 Task: Add the task  Issue with data being truncated when saving to database to the section Feature Fest in the project ZeroG and add a Due Date to the respective task as 2023/12/10.
Action: Mouse moved to (57, 393)
Screenshot: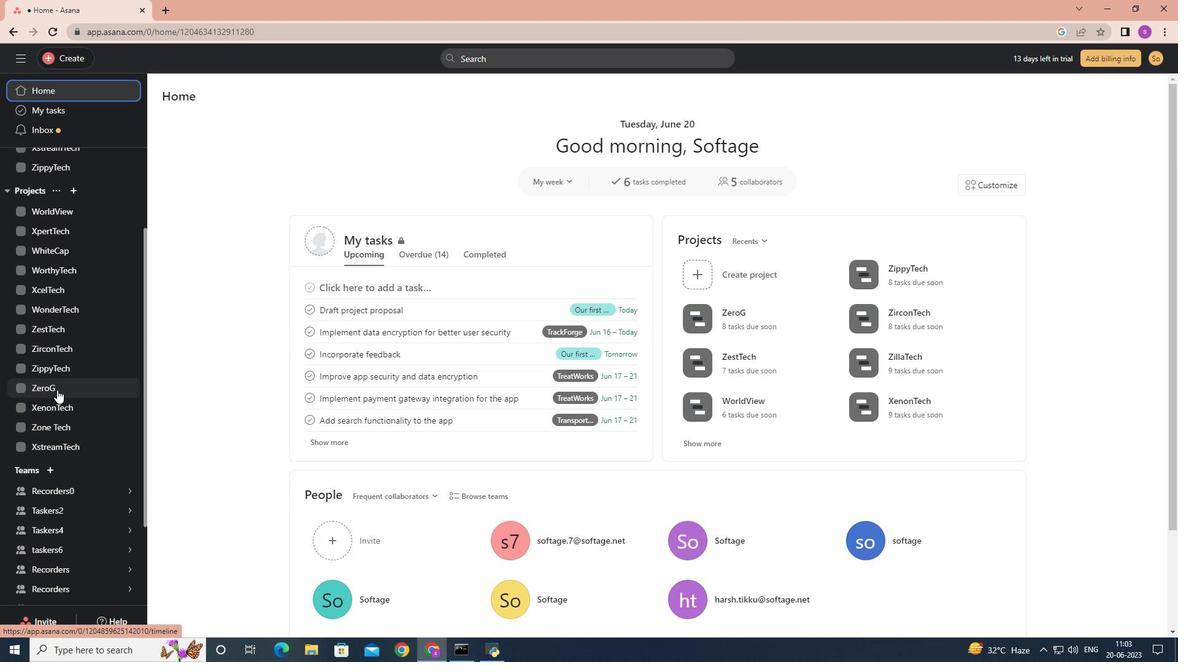 
Action: Mouse pressed left at (57, 393)
Screenshot: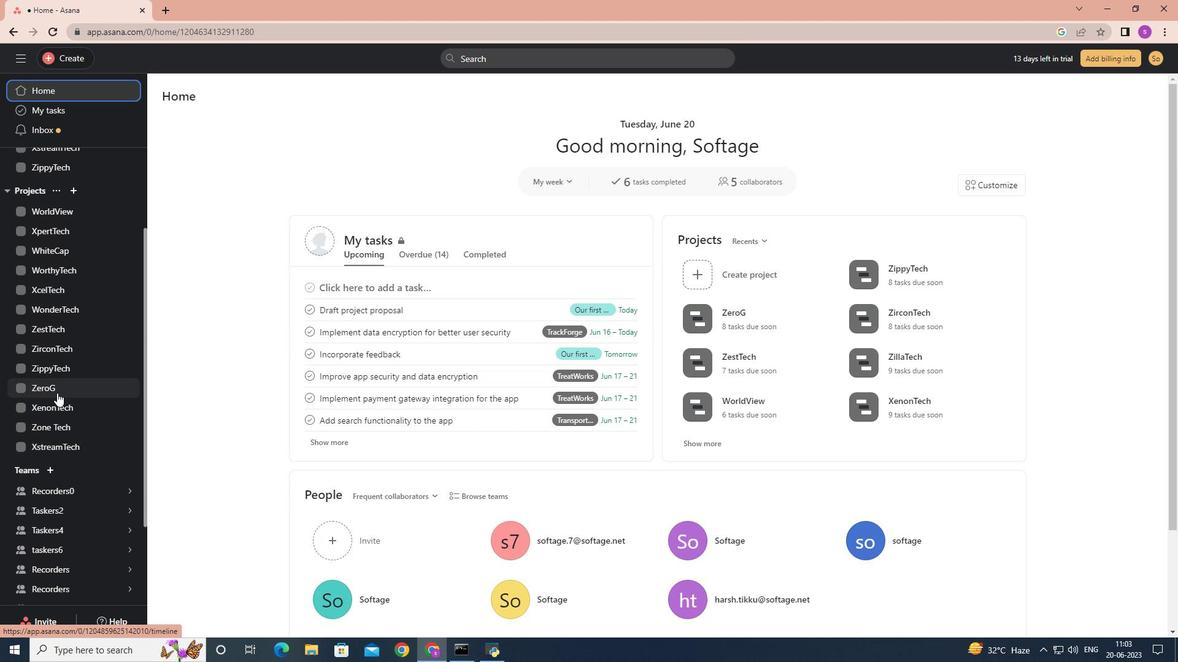 
Action: Mouse moved to (470, 317)
Screenshot: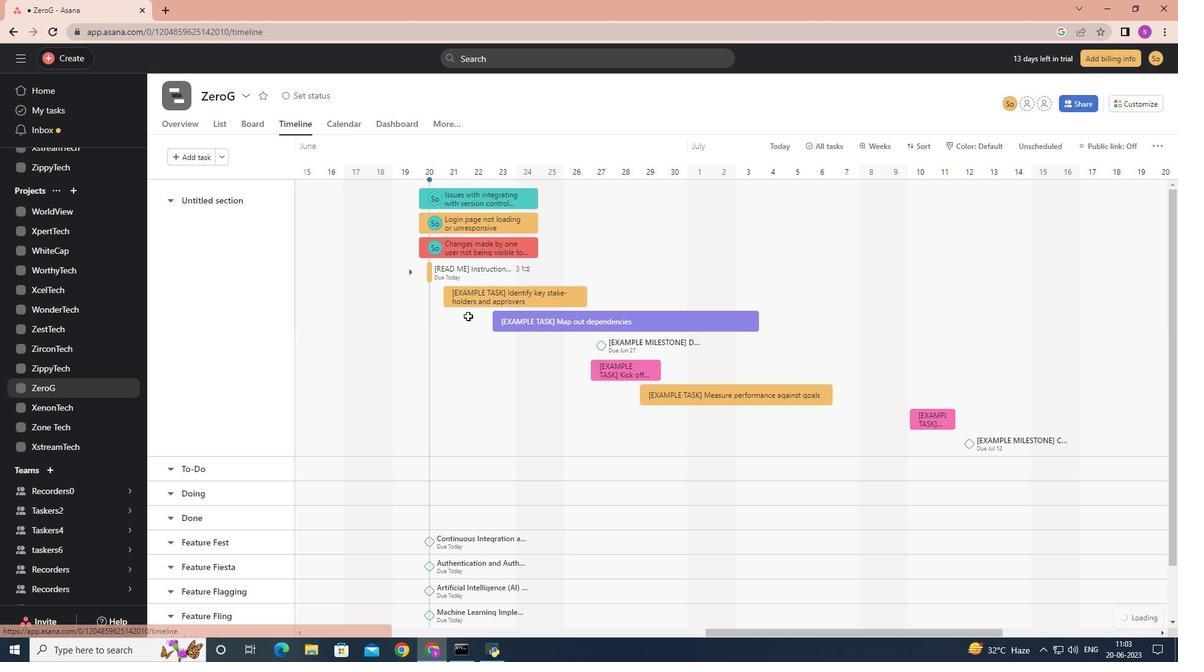 
Action: Mouse scrolled (470, 317) with delta (0, 0)
Screenshot: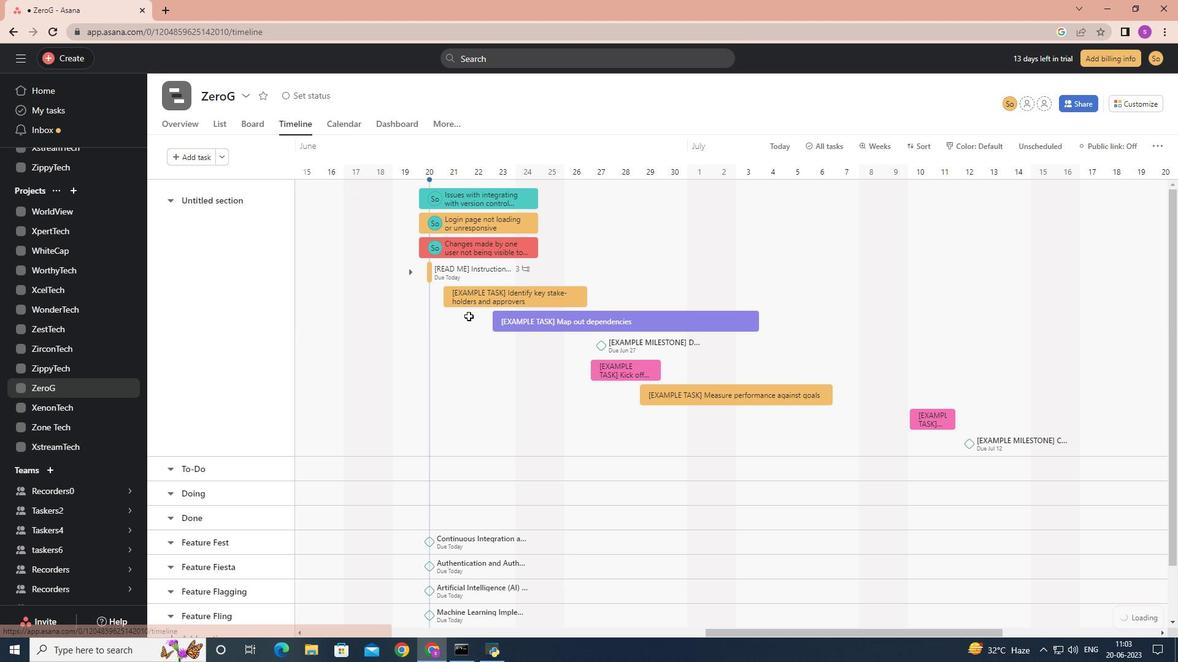 
Action: Mouse scrolled (470, 317) with delta (0, 0)
Screenshot: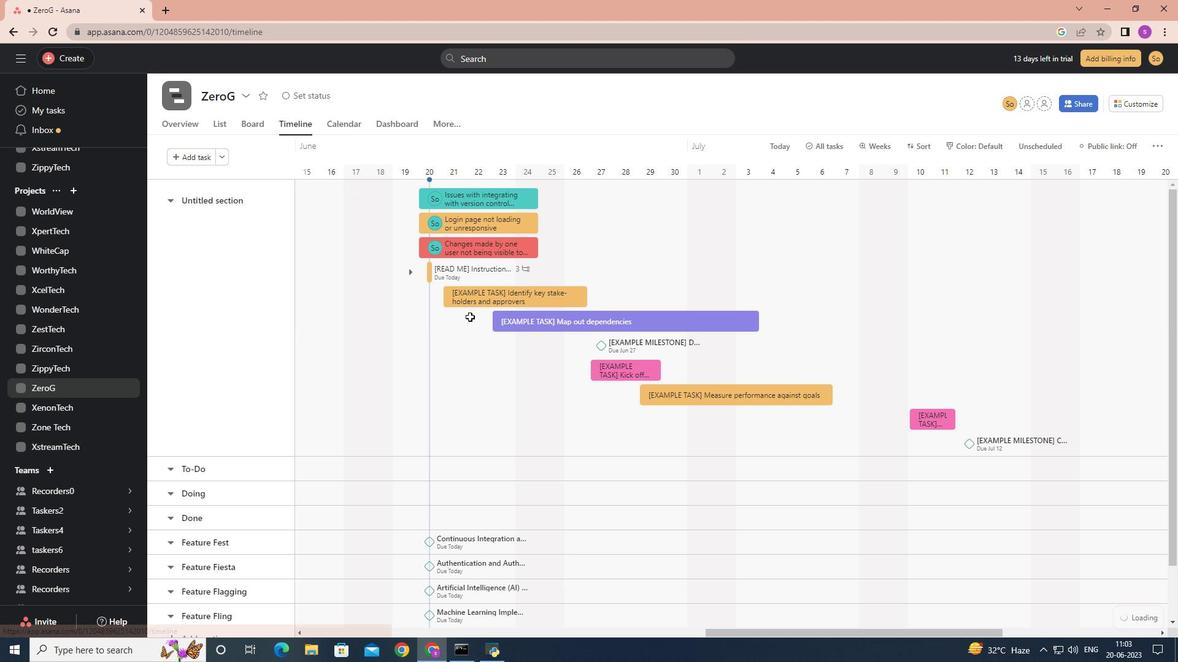 
Action: Mouse moved to (476, 201)
Screenshot: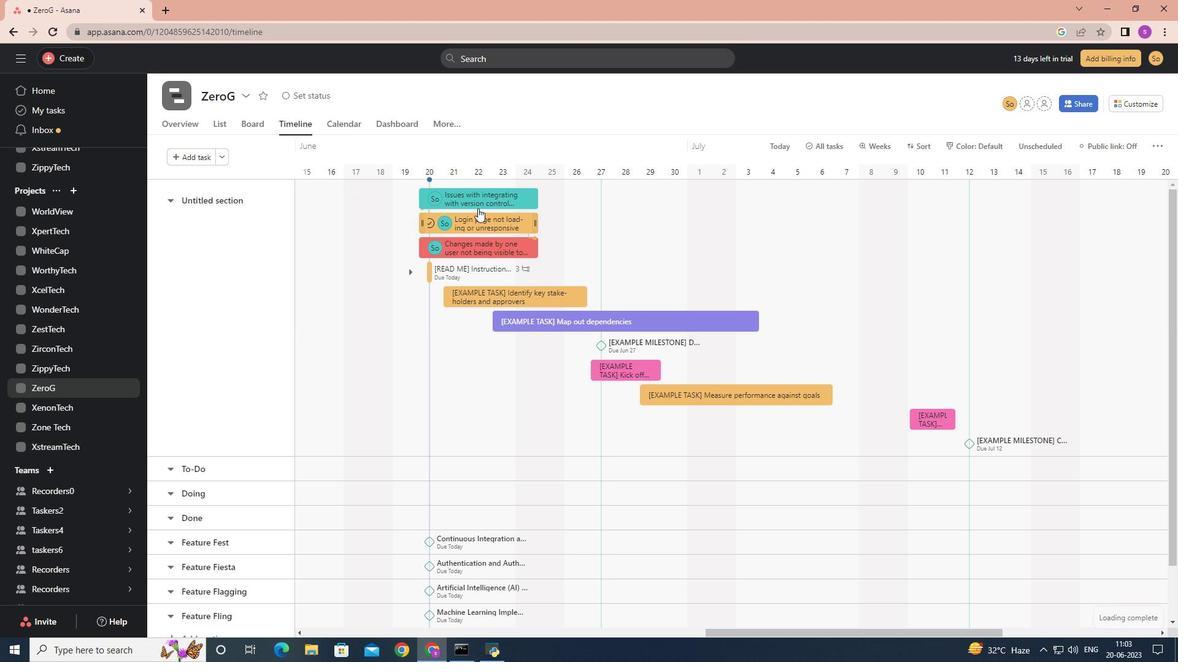 
Action: Mouse pressed left at (476, 201)
Screenshot: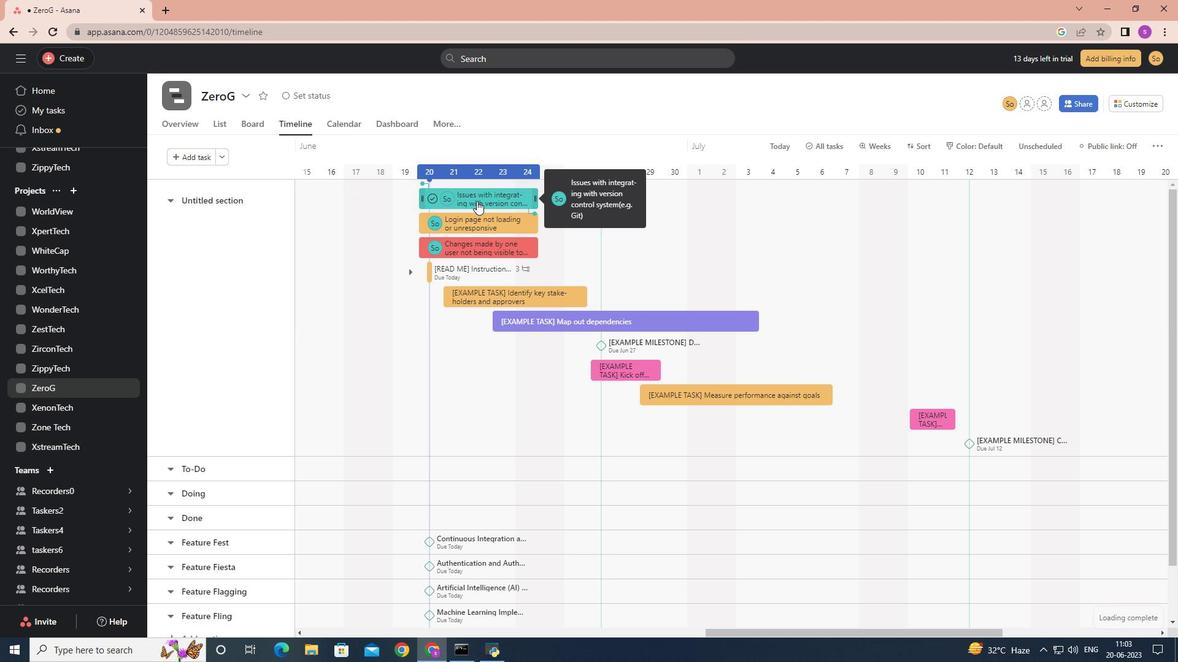 
Action: Mouse moved to (940, 287)
Screenshot: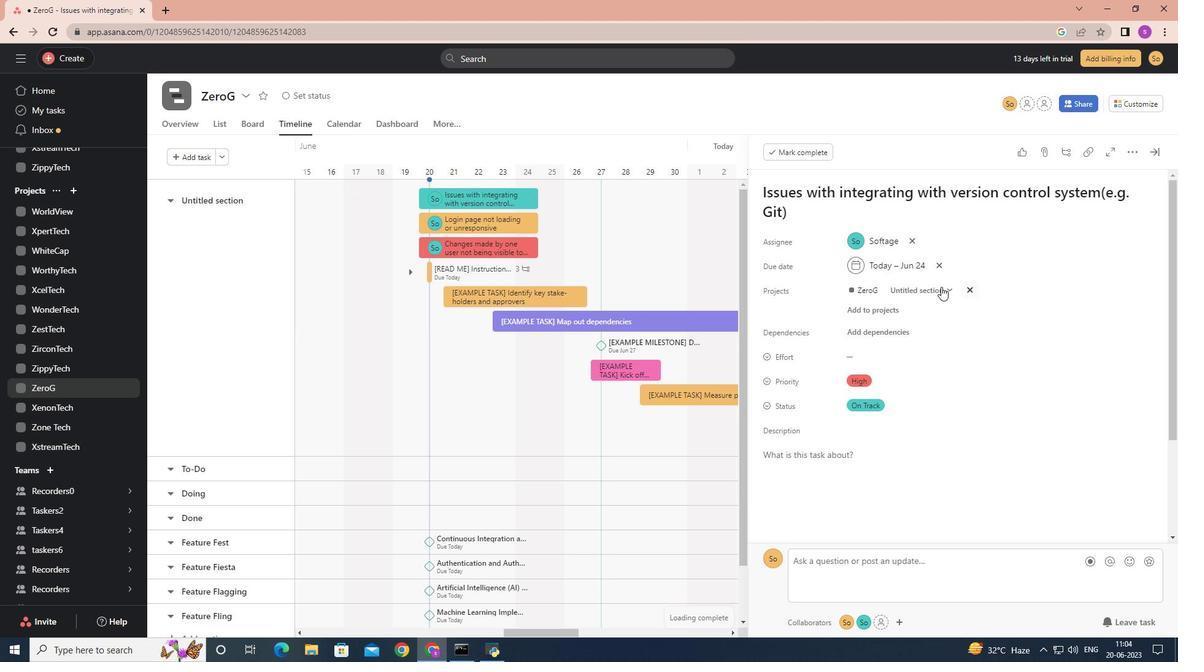 
Action: Mouse pressed left at (940, 287)
Screenshot: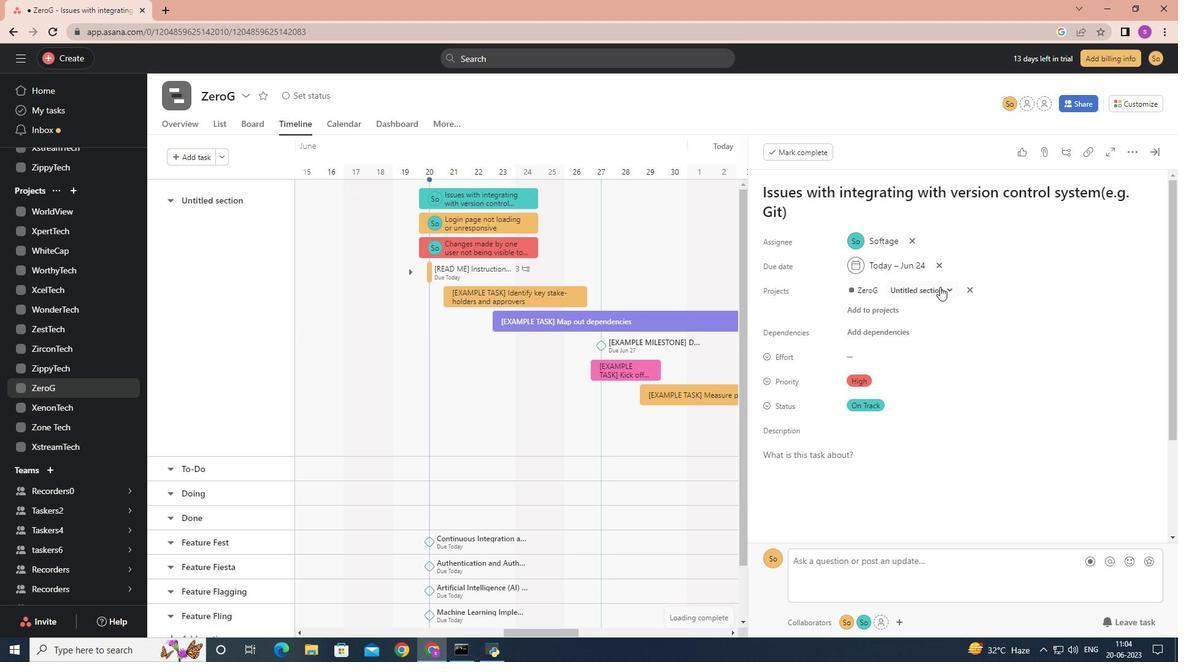 
Action: Mouse moved to (902, 412)
Screenshot: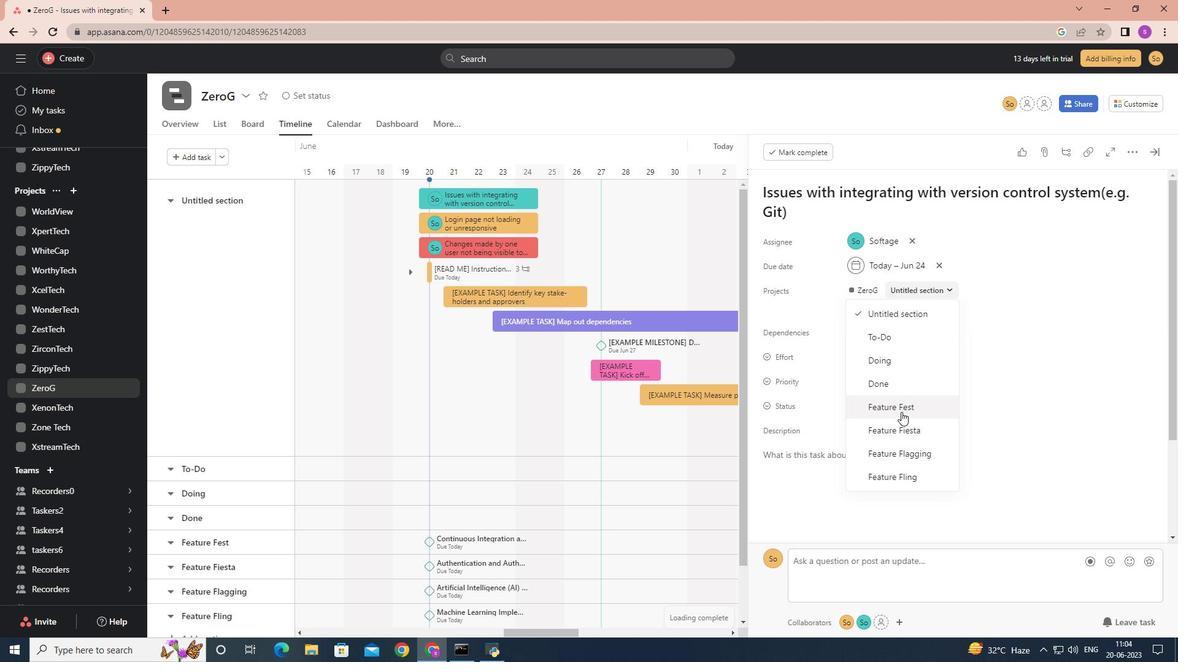 
Action: Mouse pressed left at (902, 412)
Screenshot: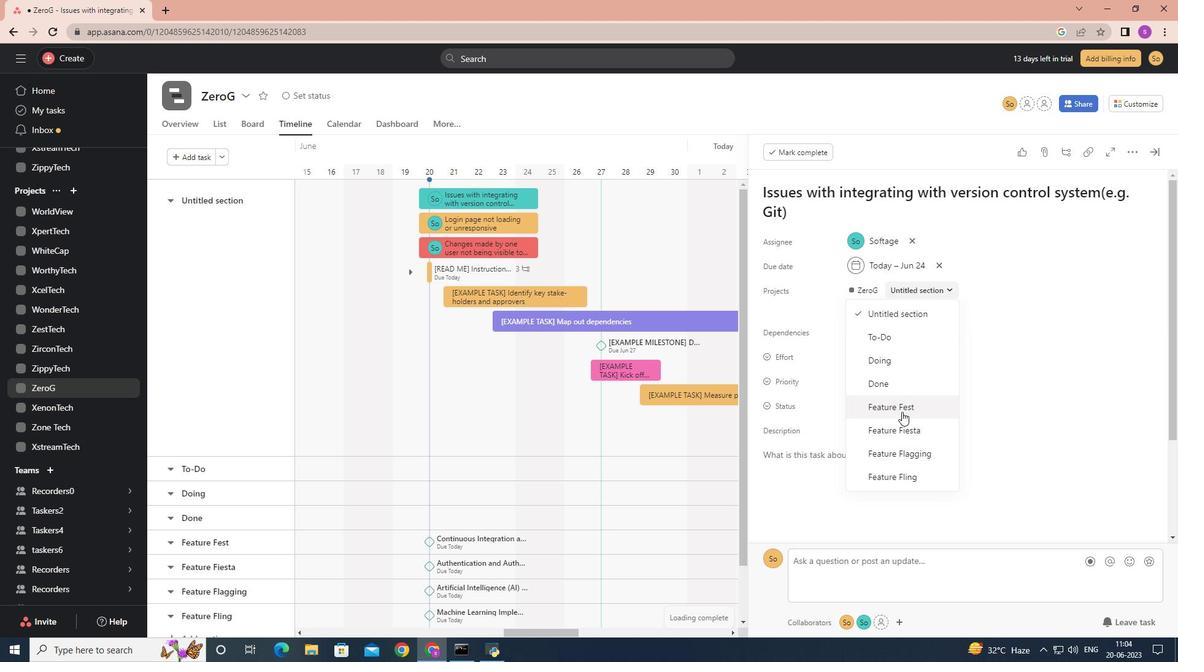 
Action: Mouse moved to (937, 265)
Screenshot: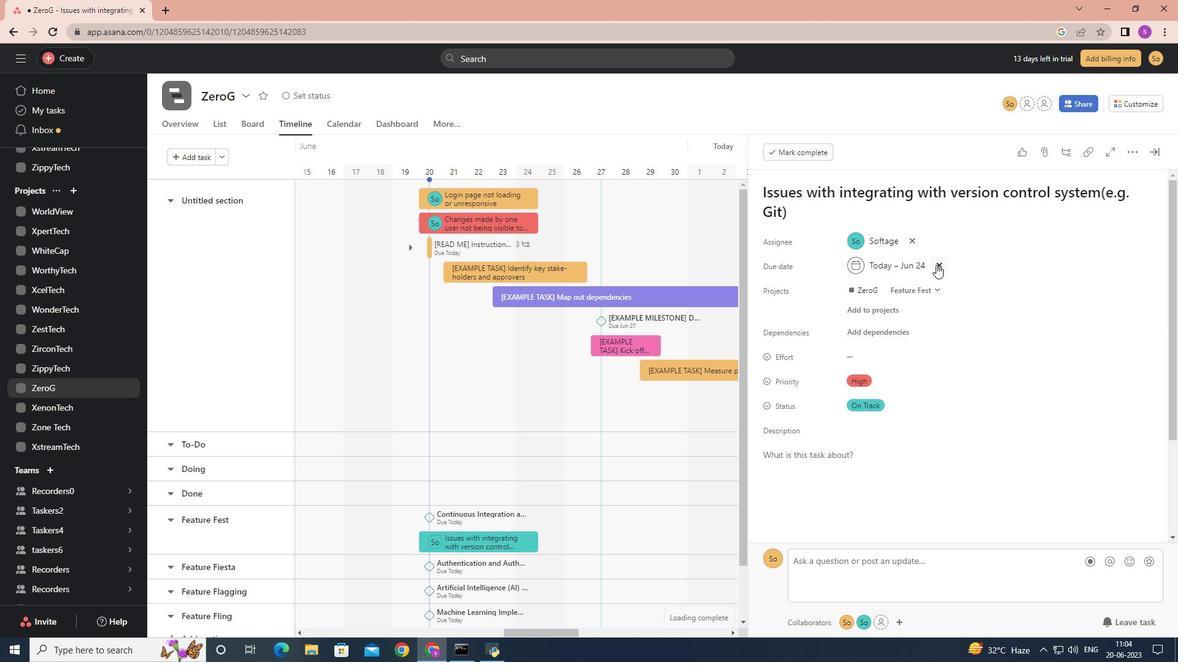 
Action: Mouse pressed left at (937, 265)
Screenshot: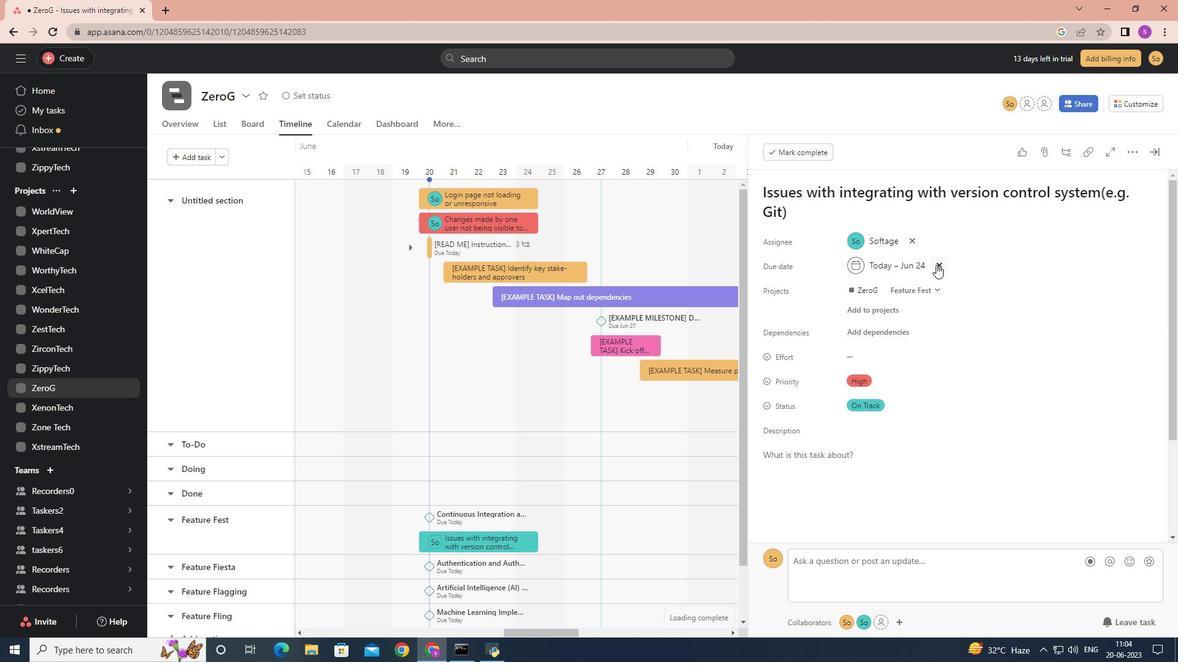 
Action: Mouse moved to (891, 265)
Screenshot: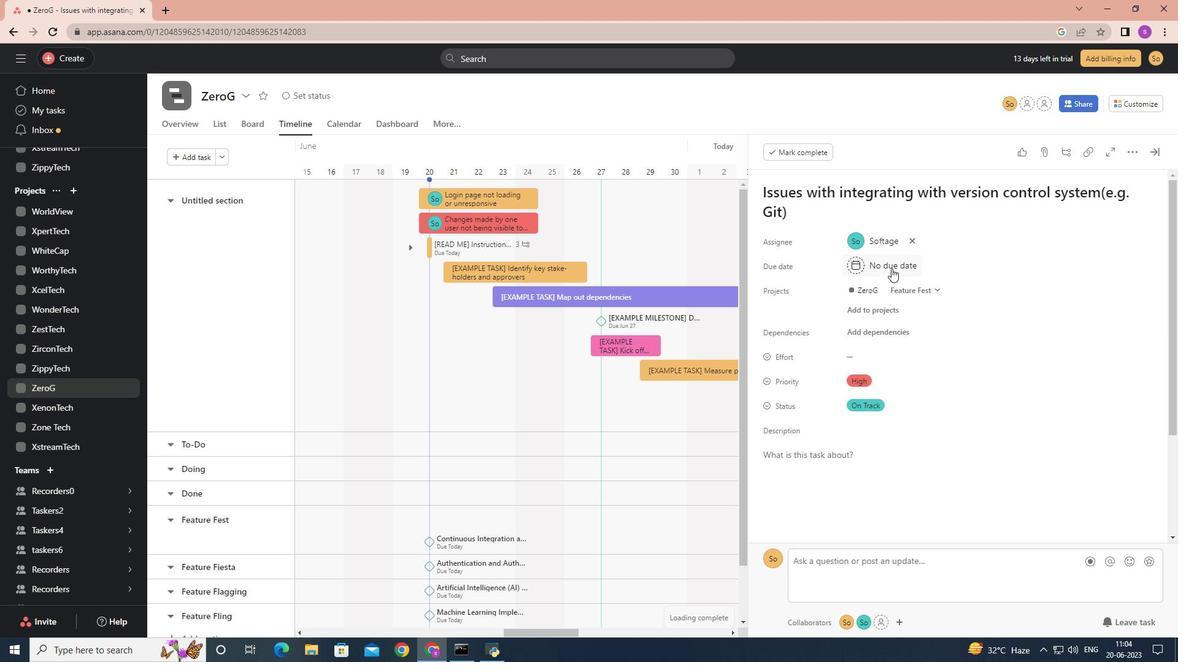 
Action: Mouse pressed left at (891, 265)
Screenshot: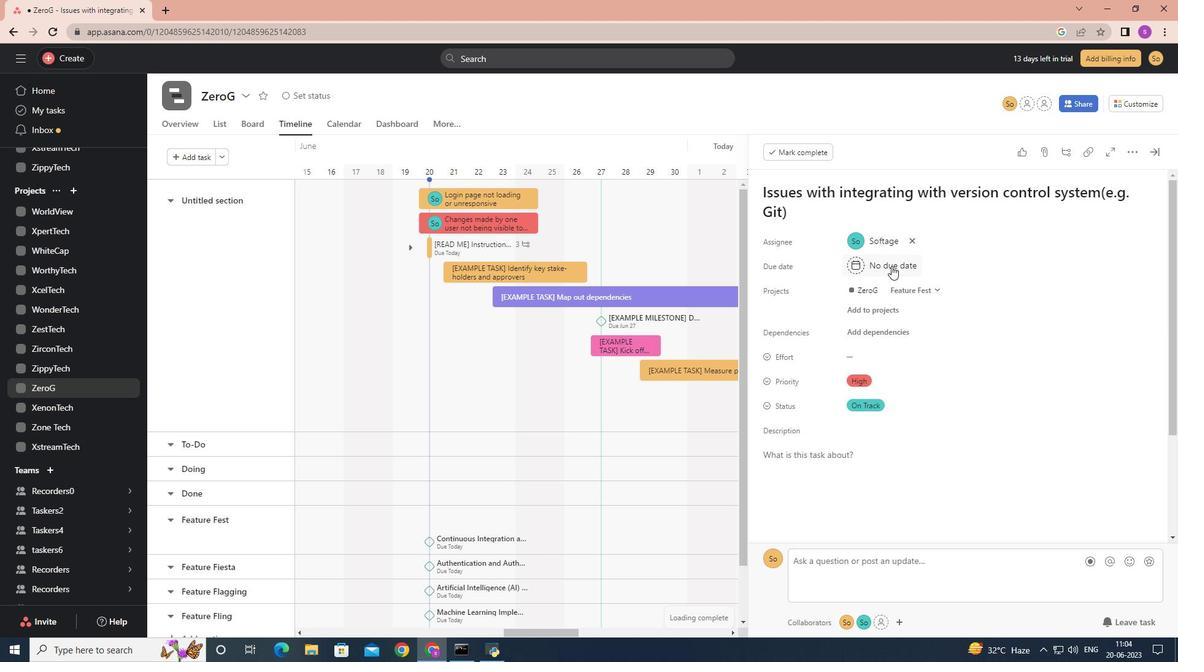 
Action: Mouse moved to (923, 289)
Screenshot: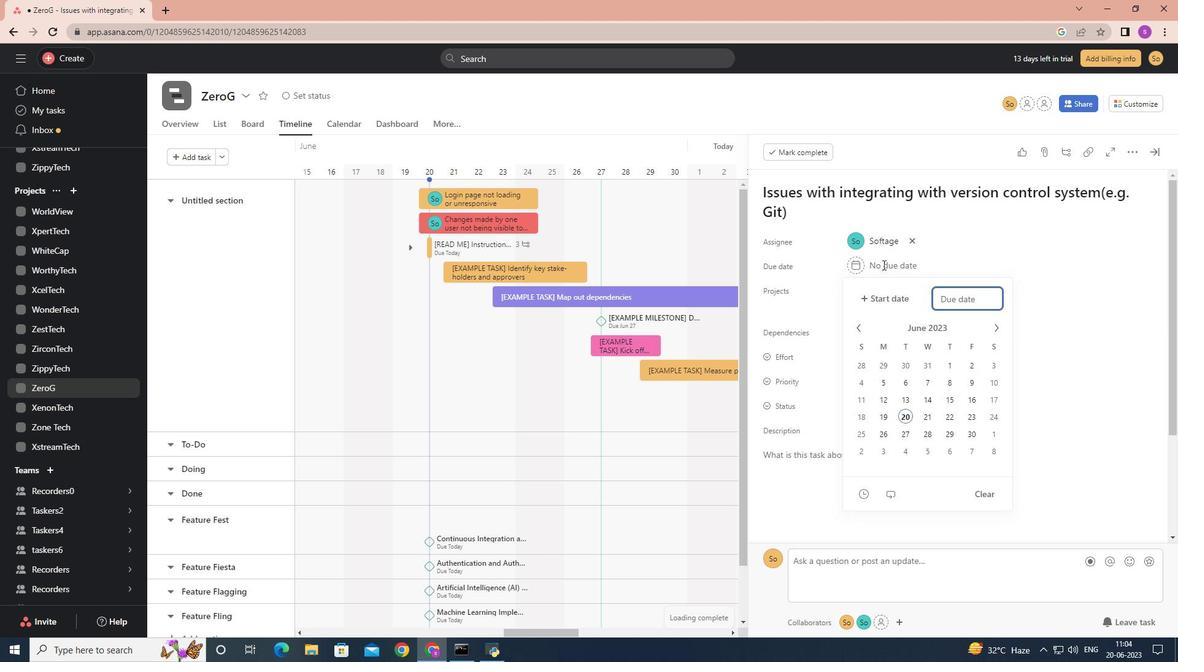 
Action: Key pressed 2023/12/10<Key.enter>
Screenshot: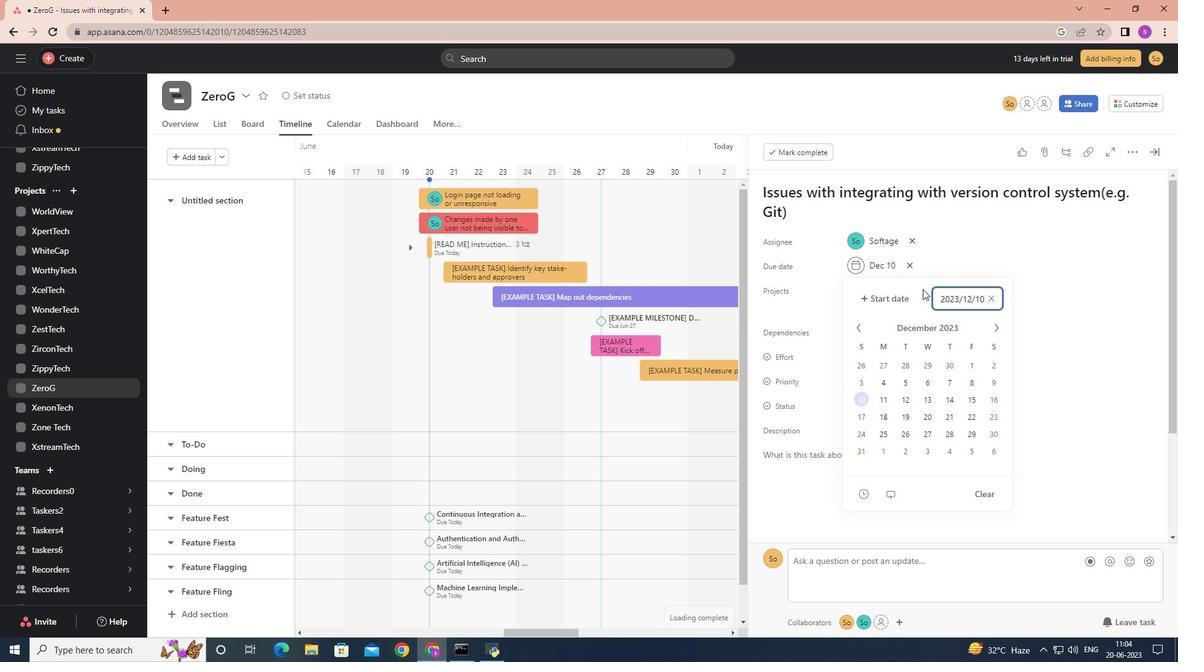 
Action: Mouse moved to (930, 443)
Screenshot: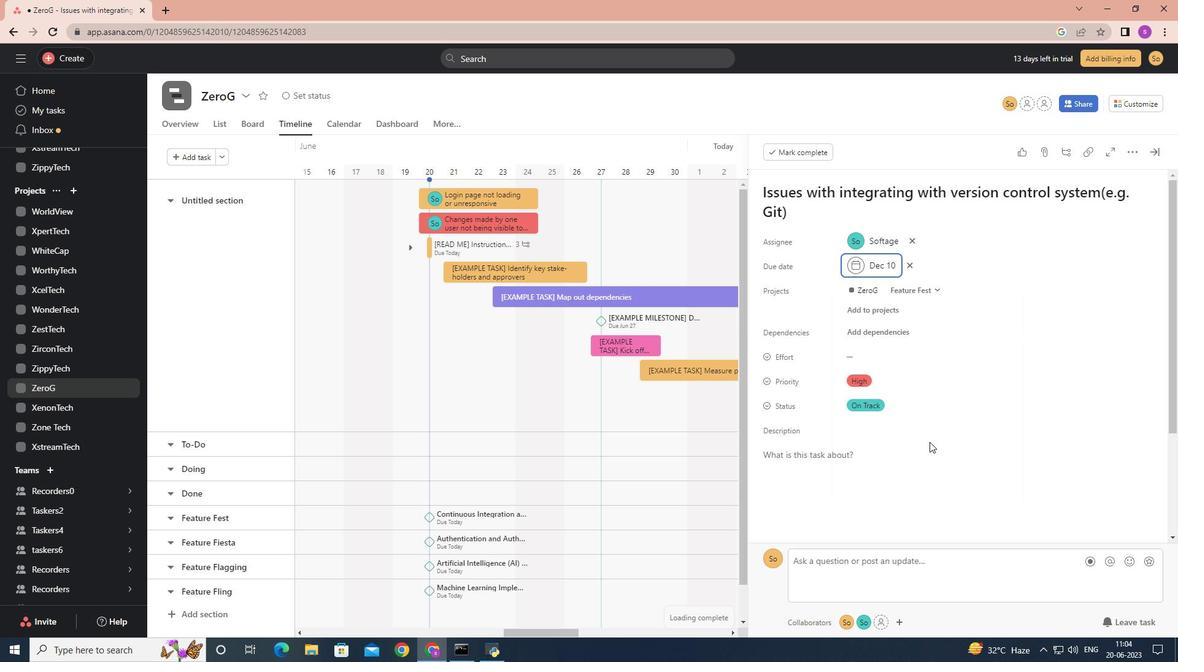 
